 Task: Sort the products in the category "Pinot Grigio" by best match.
Action: Mouse moved to (697, 272)
Screenshot: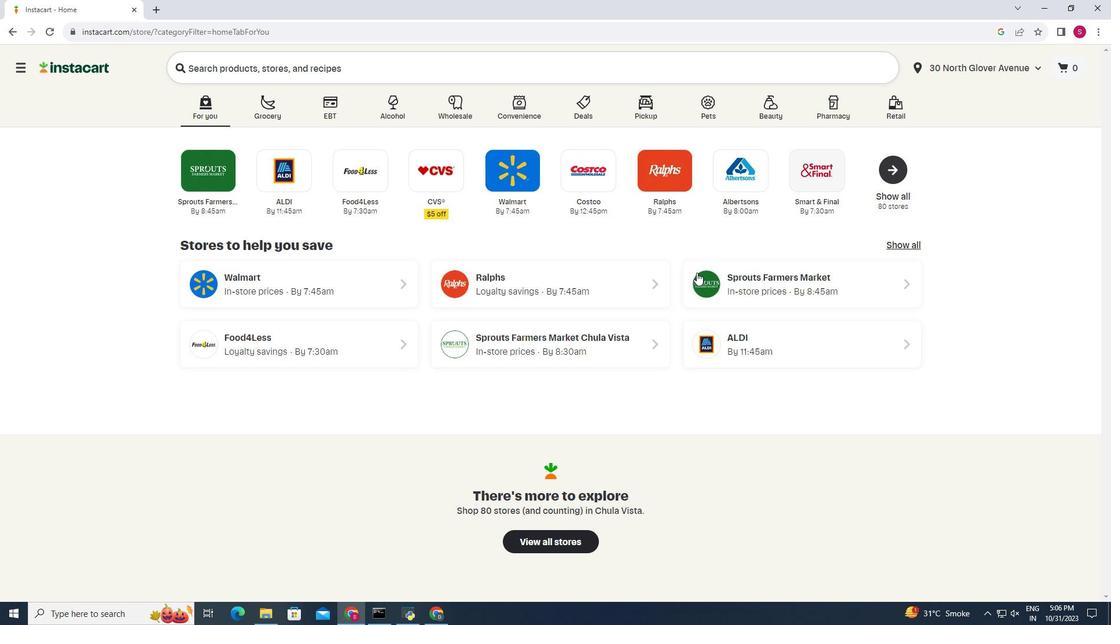 
Action: Mouse pressed left at (697, 272)
Screenshot: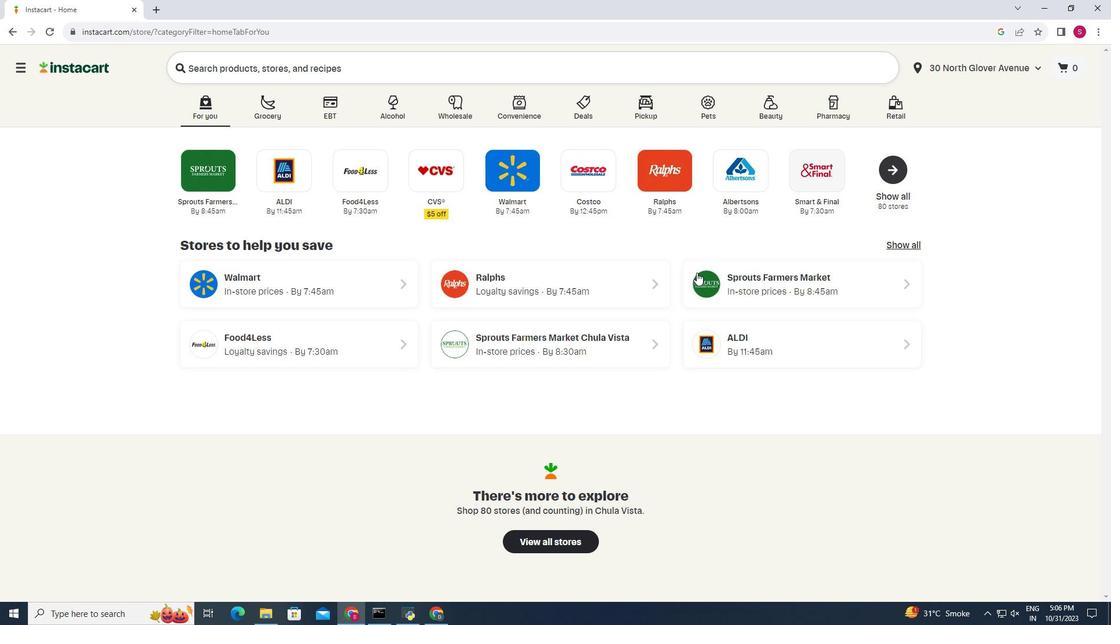 
Action: Mouse moved to (42, 550)
Screenshot: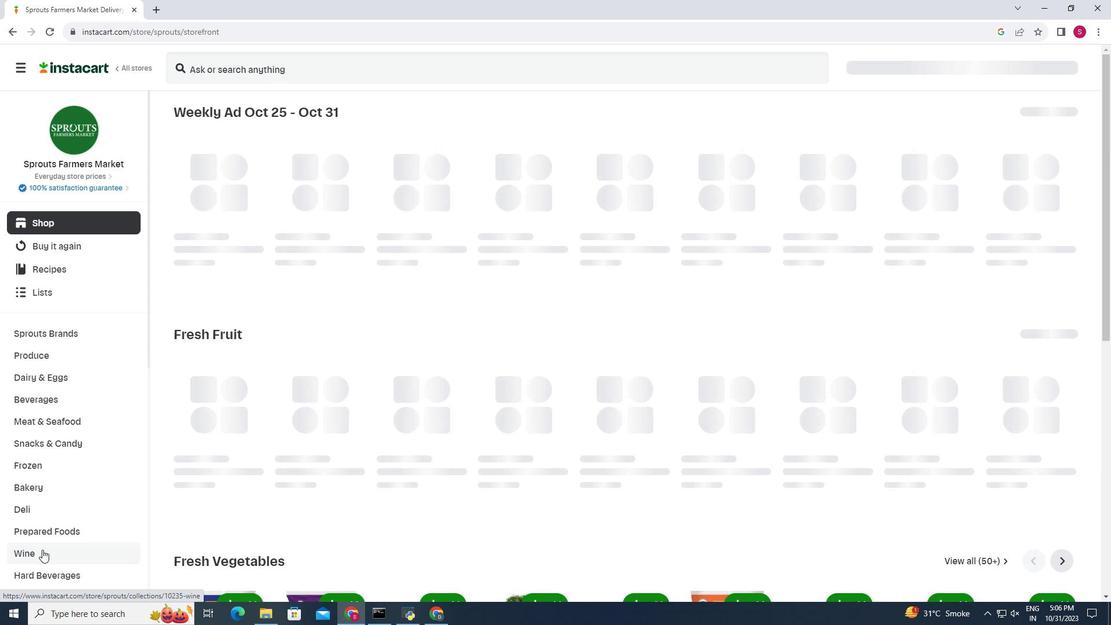 
Action: Mouse pressed left at (42, 550)
Screenshot: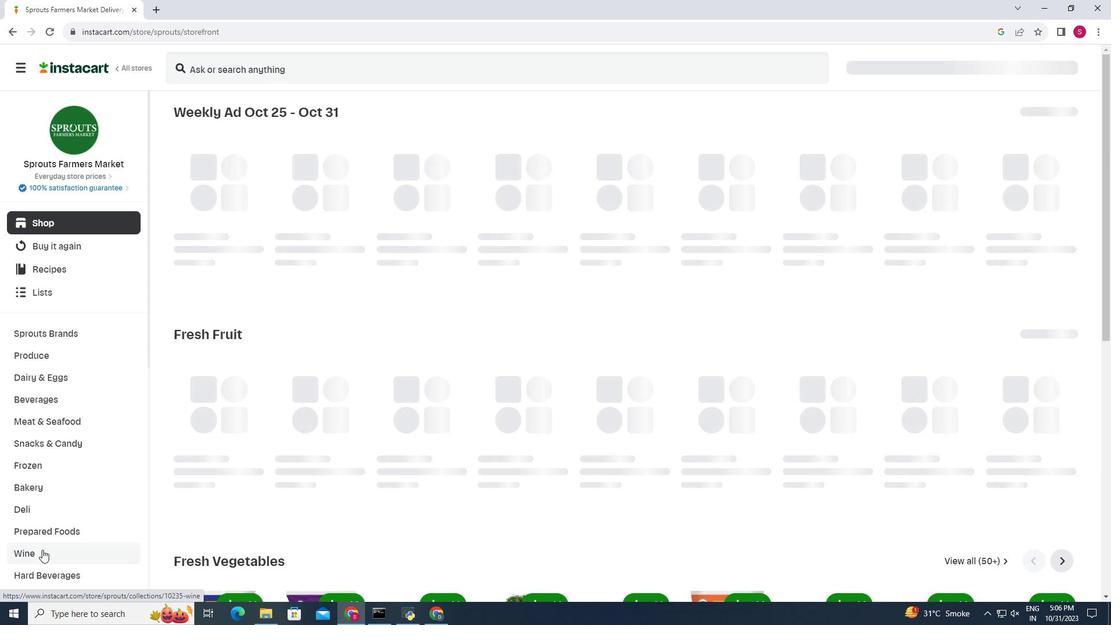 
Action: Mouse moved to (302, 148)
Screenshot: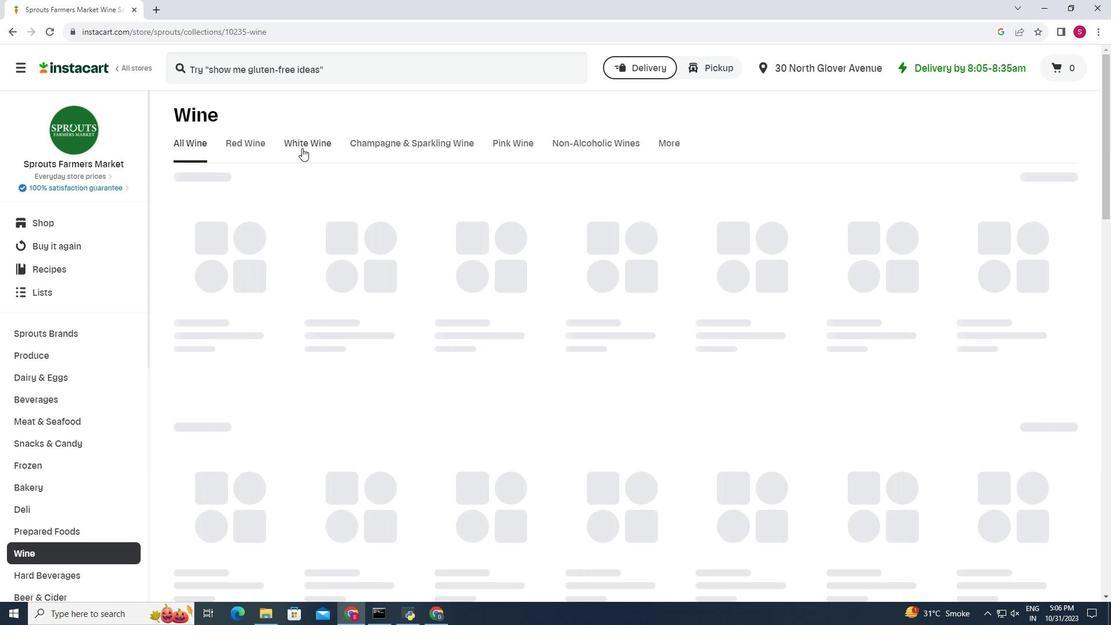 
Action: Mouse pressed left at (302, 148)
Screenshot: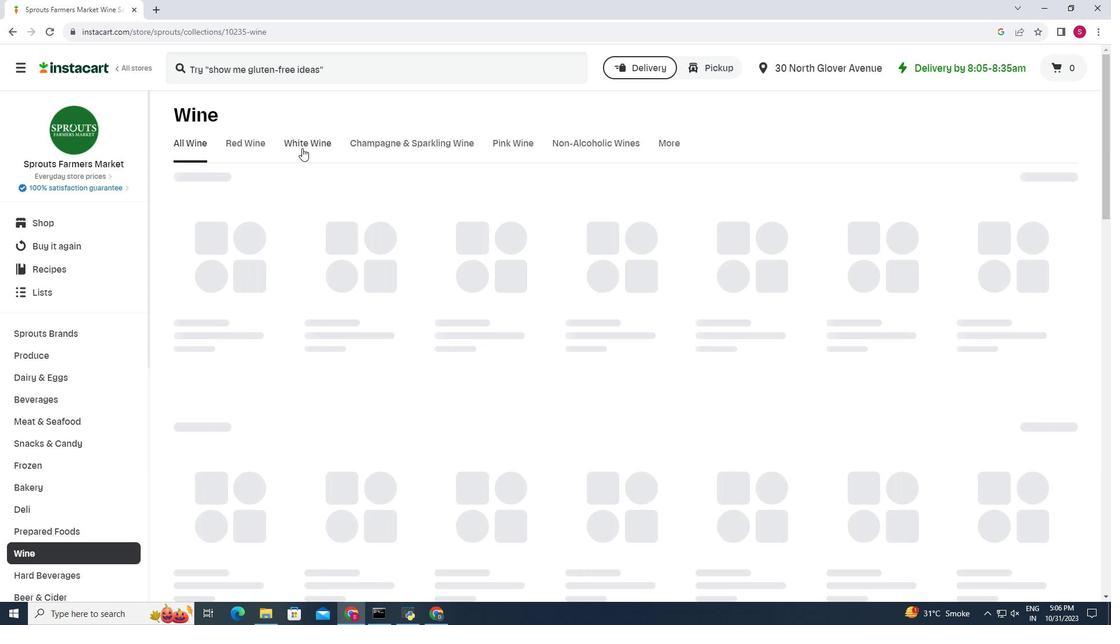 
Action: Mouse moved to (474, 195)
Screenshot: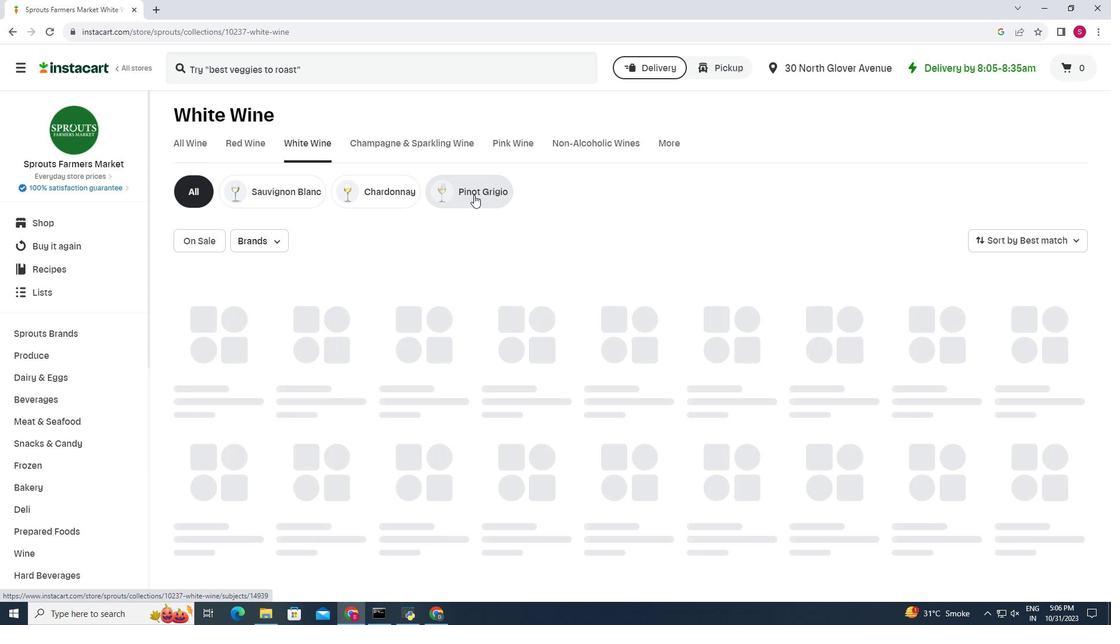 
Action: Mouse pressed left at (474, 195)
Screenshot: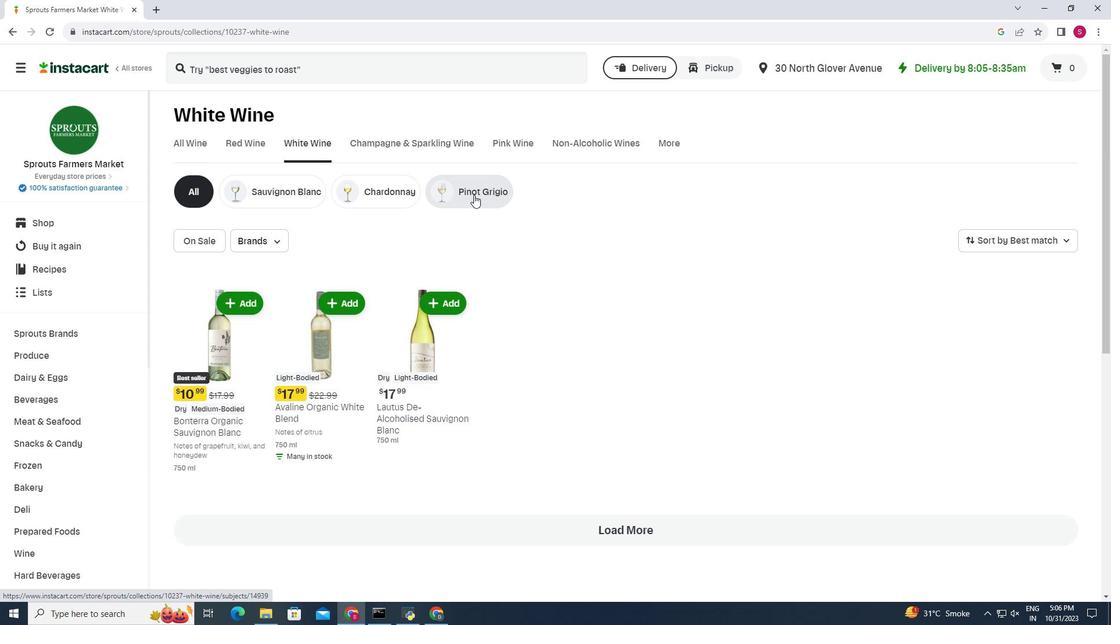 
Action: Mouse pressed left at (474, 195)
Screenshot: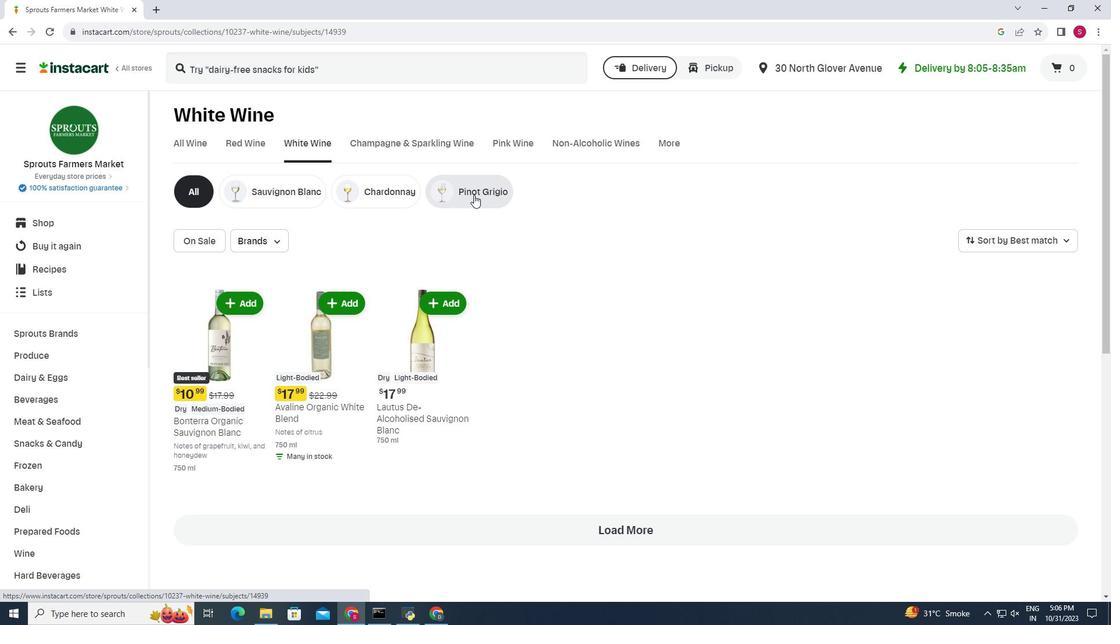 
Action: Mouse moved to (1053, 233)
Screenshot: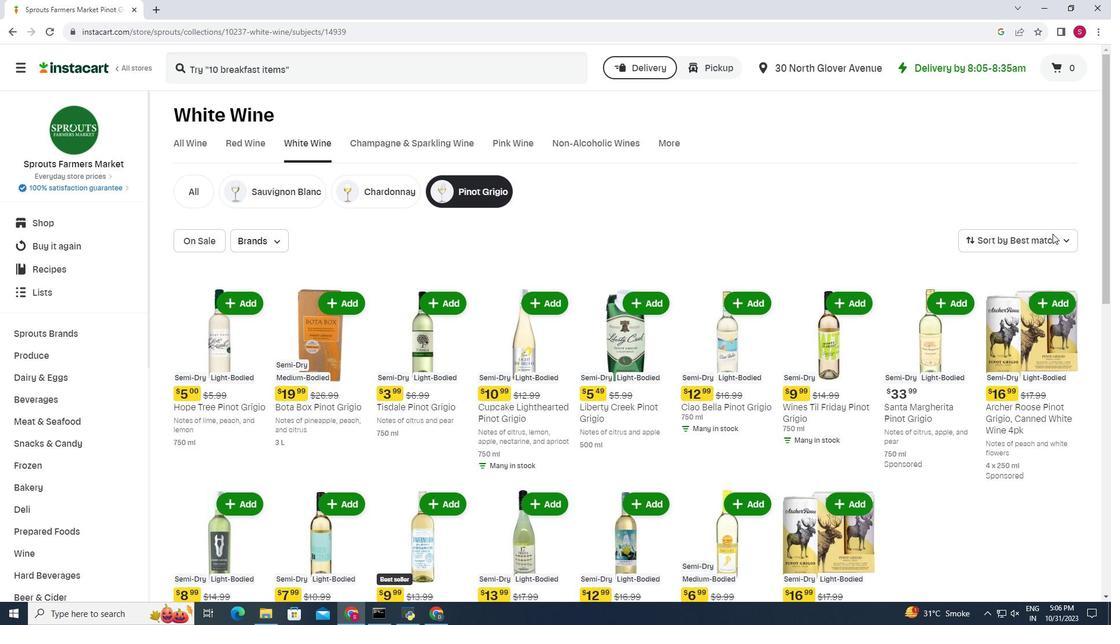 
Action: Mouse pressed left at (1053, 233)
Screenshot: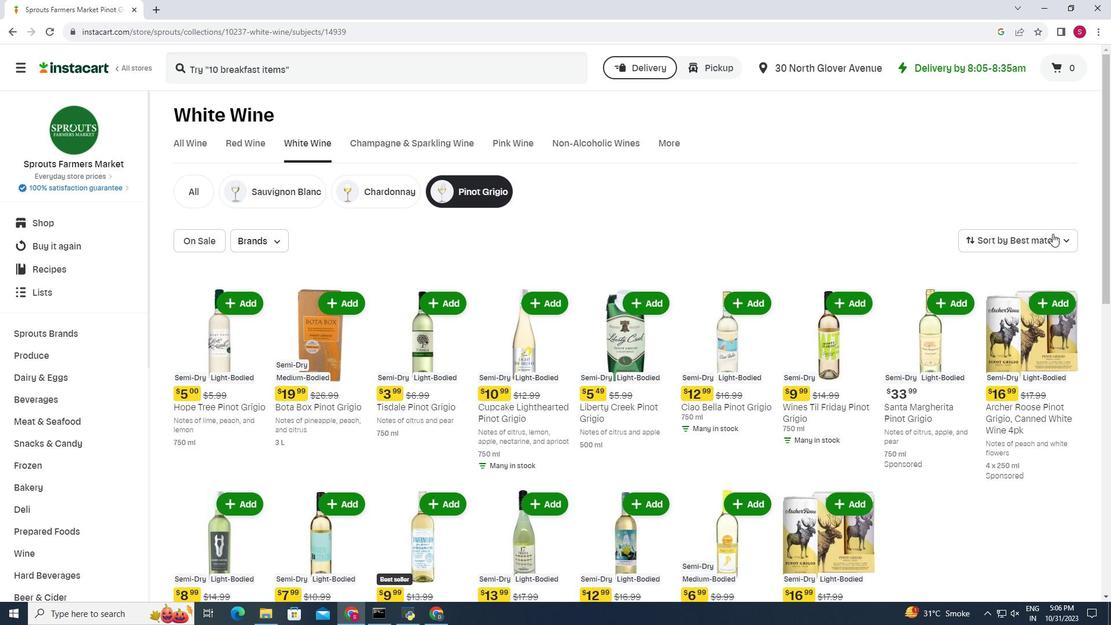 
Action: Mouse moved to (1028, 271)
Screenshot: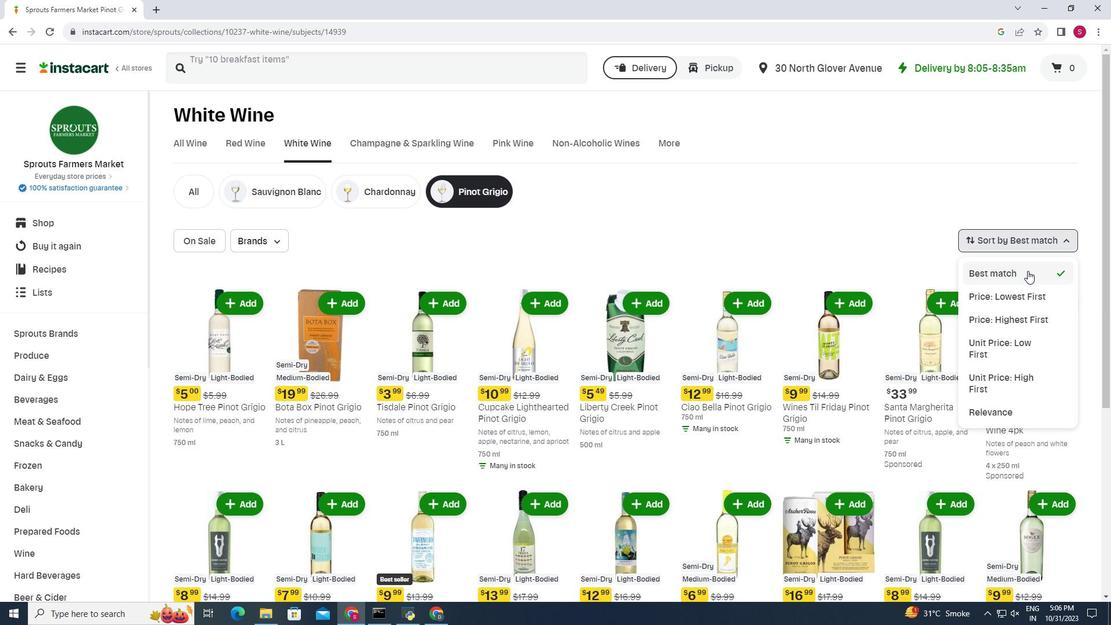 
Action: Mouse pressed left at (1028, 271)
Screenshot: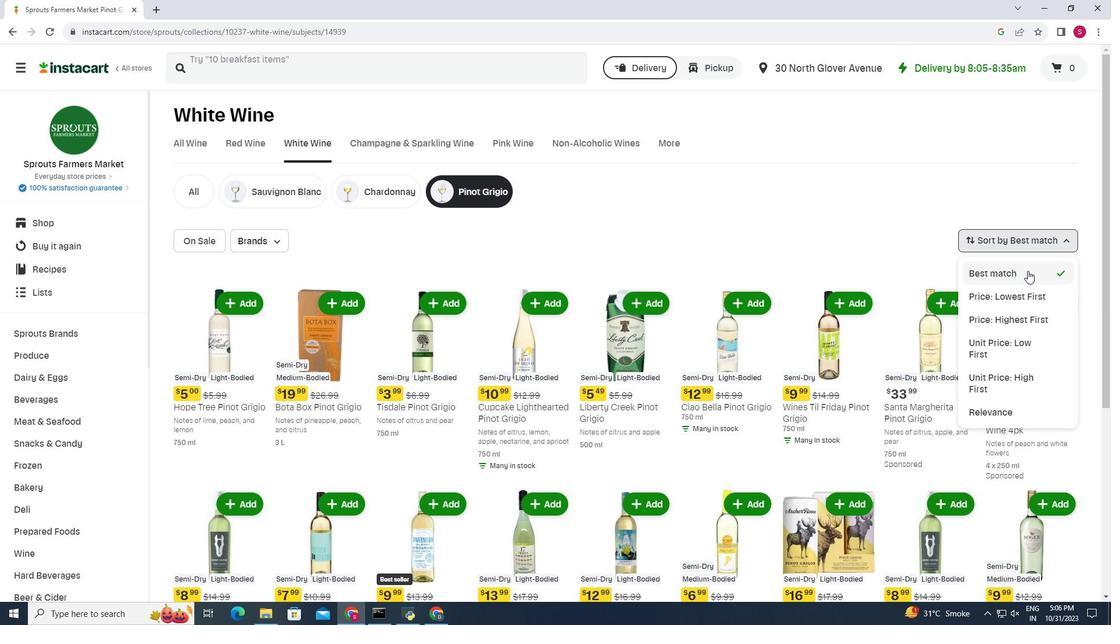 
Action: Mouse moved to (680, 275)
Screenshot: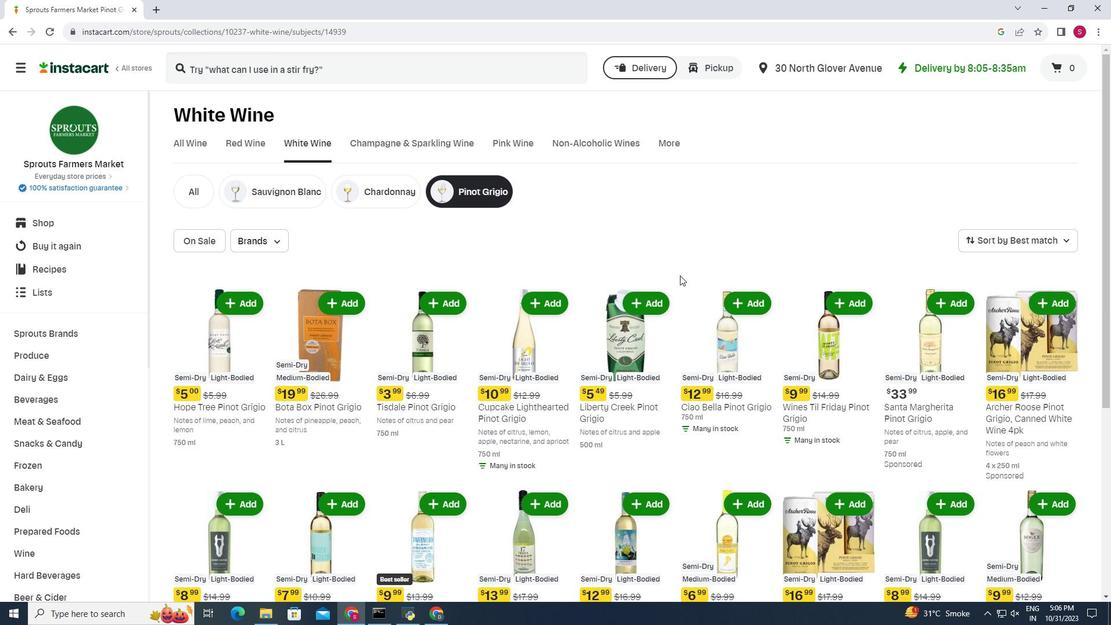 
Action: Mouse scrolled (680, 275) with delta (0, 0)
Screenshot: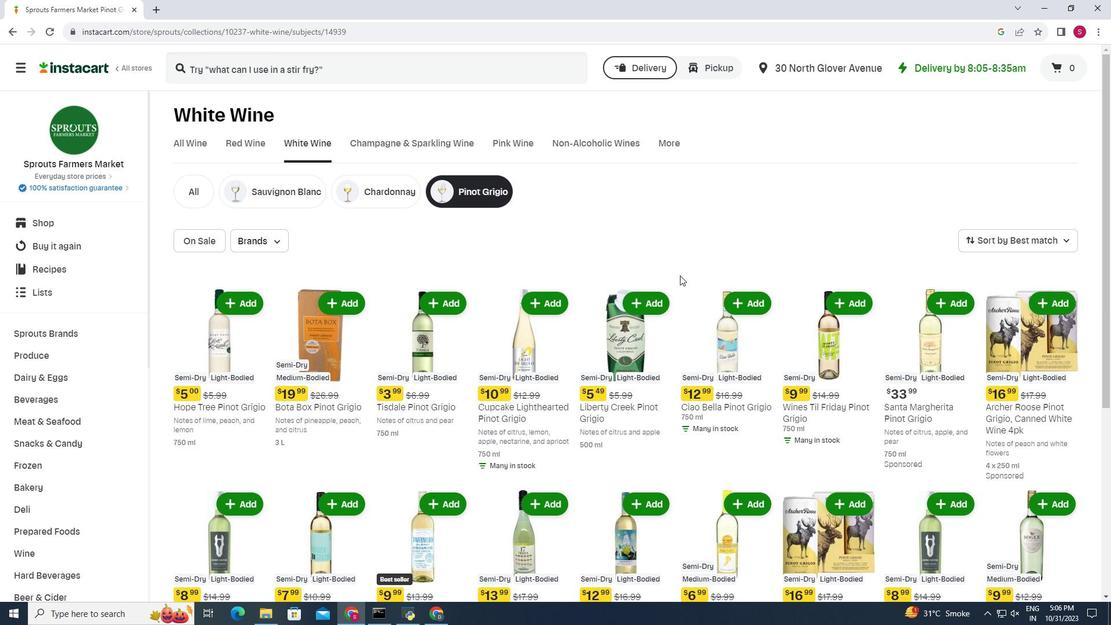 
Action: Mouse scrolled (680, 275) with delta (0, 0)
Screenshot: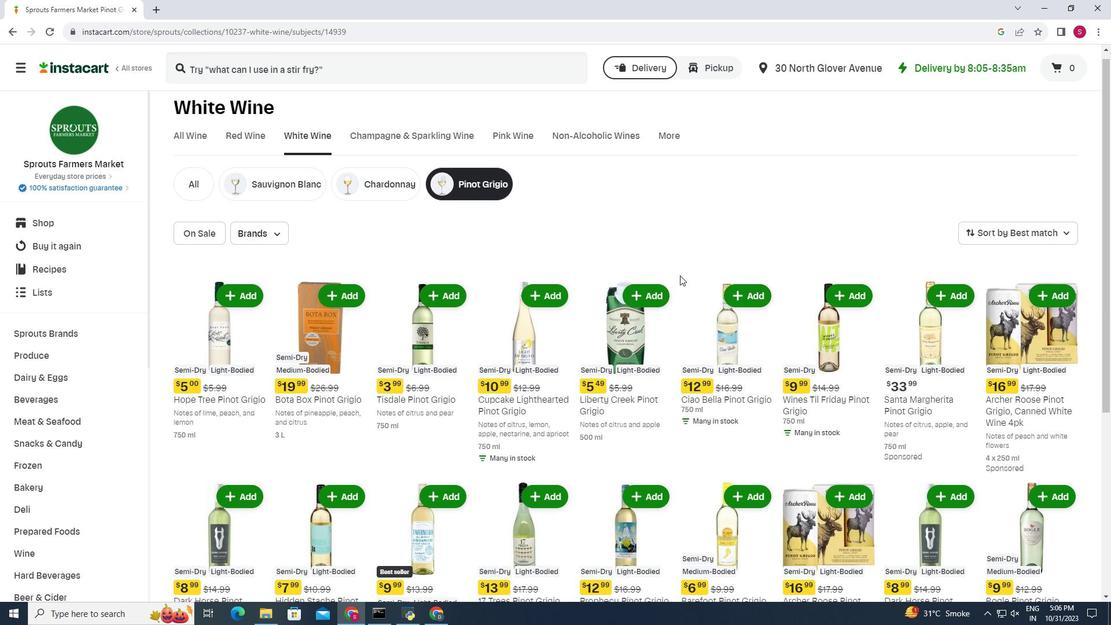 
Action: Mouse scrolled (680, 275) with delta (0, 0)
Screenshot: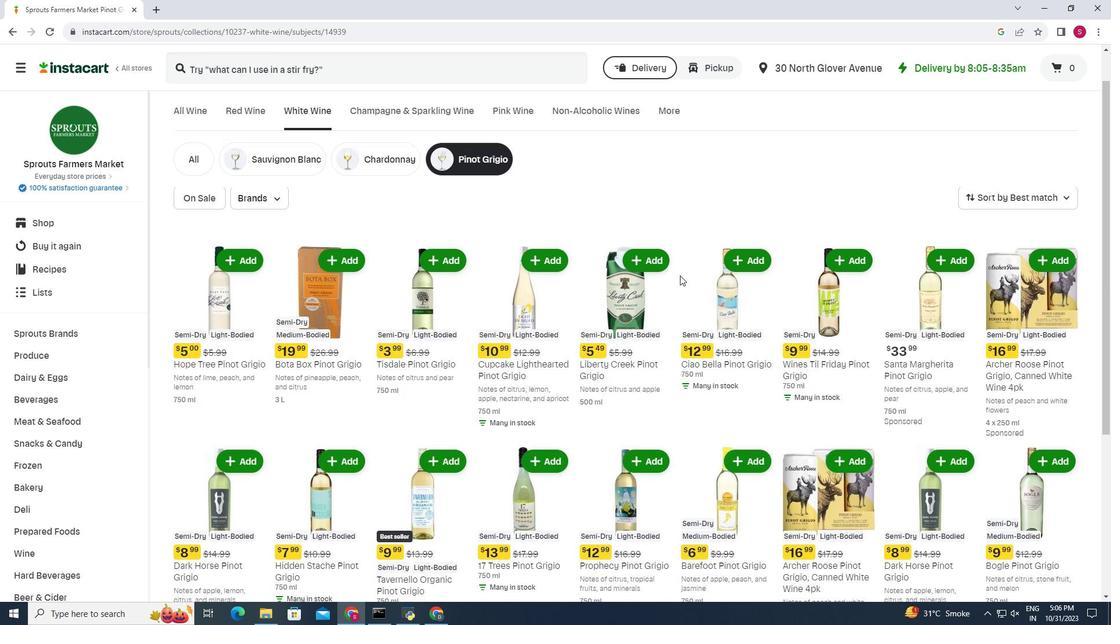 
Action: Mouse scrolled (680, 275) with delta (0, 0)
Screenshot: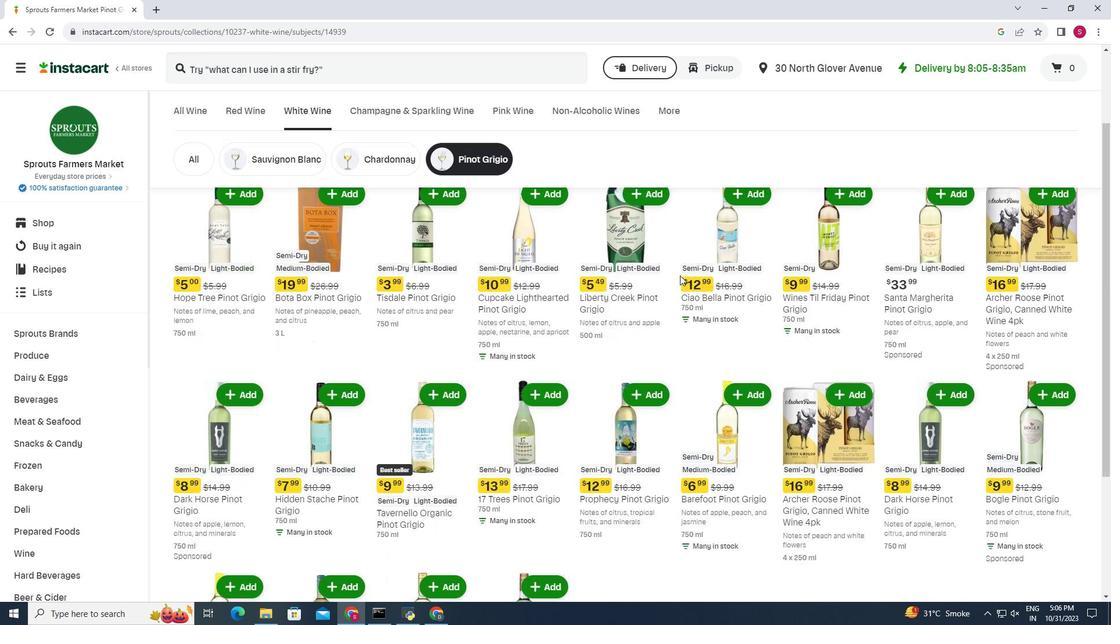 
Action: Mouse scrolled (680, 275) with delta (0, 0)
Screenshot: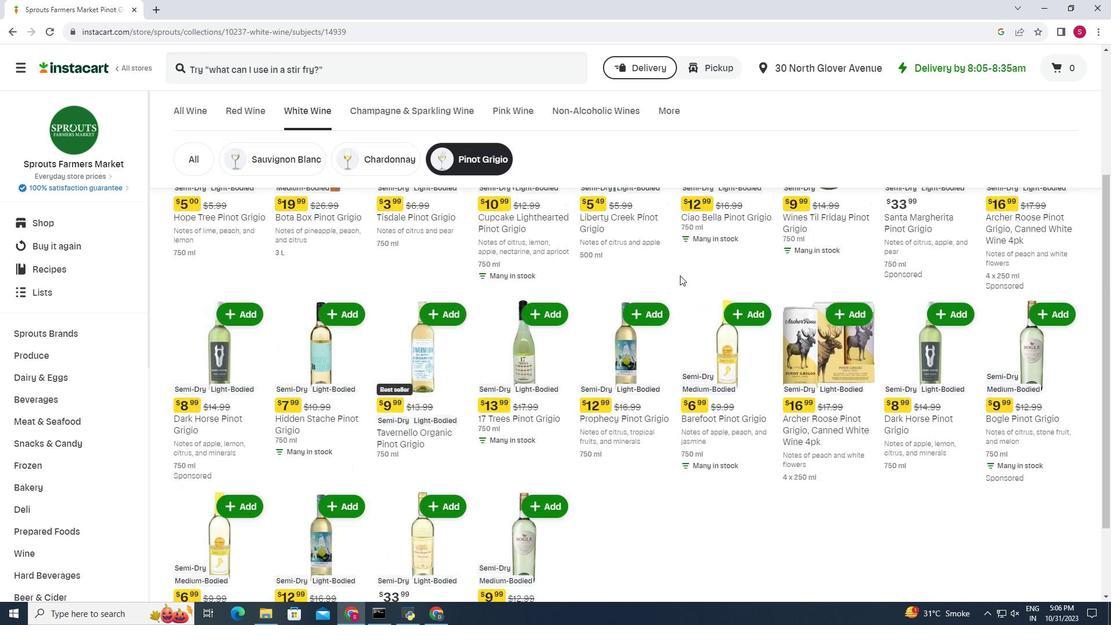 
Action: Mouse scrolled (680, 275) with delta (0, 0)
Screenshot: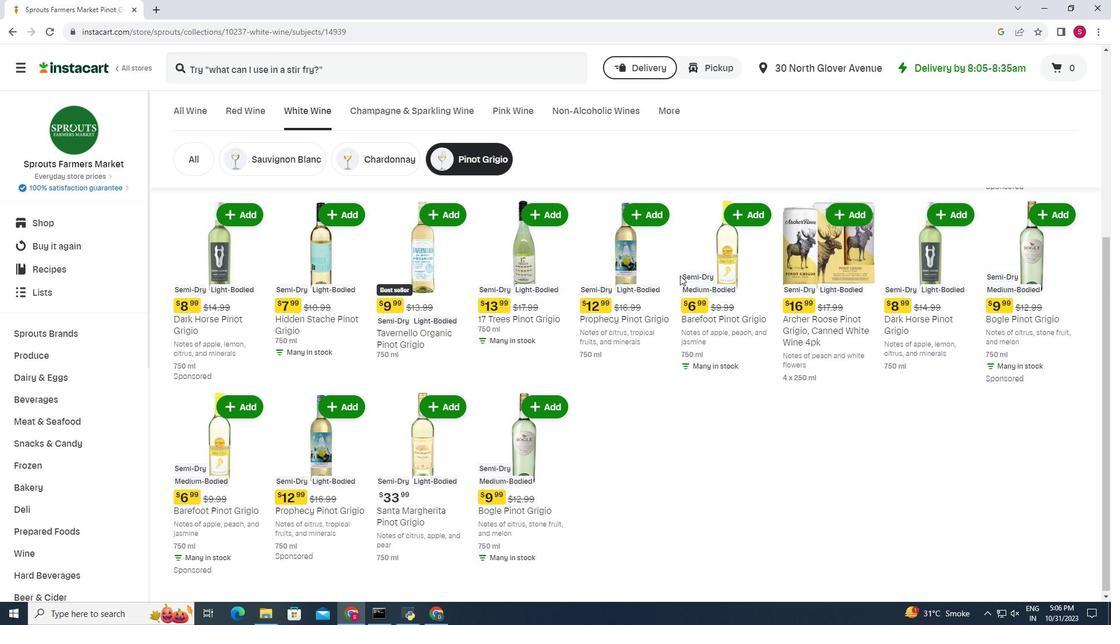 
Action: Mouse scrolled (680, 275) with delta (0, 0)
Screenshot: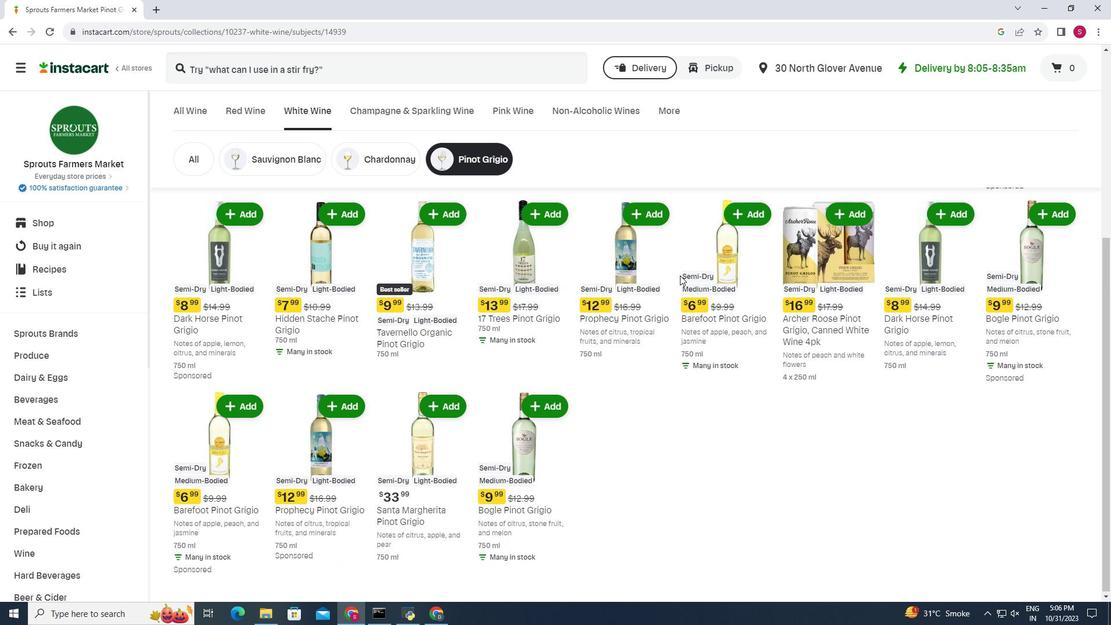 
Action: Mouse scrolled (680, 275) with delta (0, 0)
Screenshot: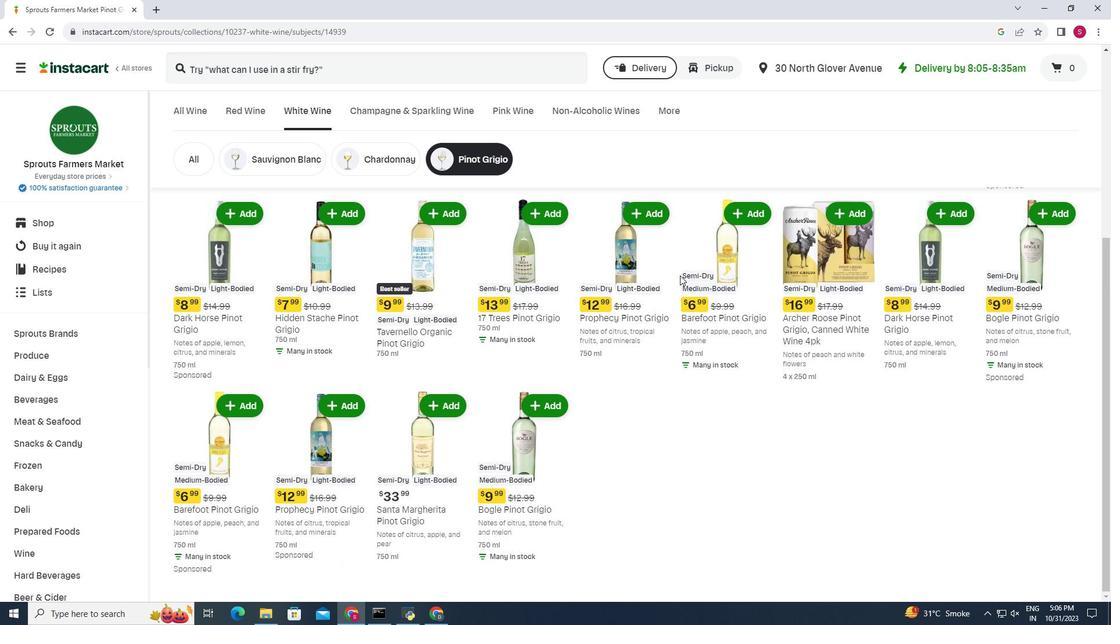 
Action: Mouse scrolled (680, 275) with delta (0, 0)
Screenshot: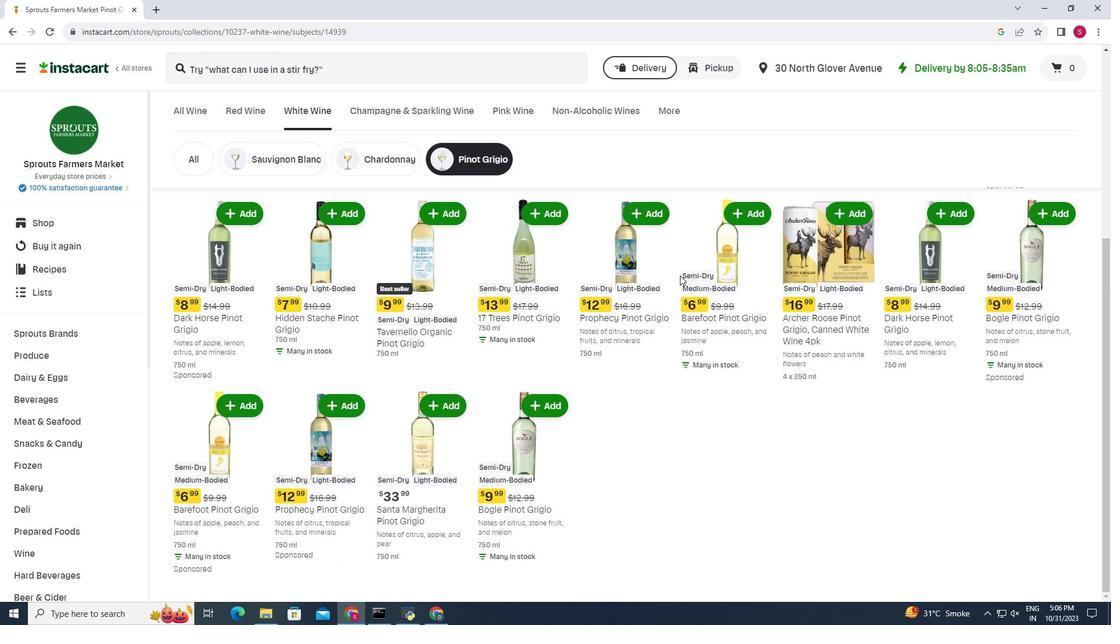 
Action: Mouse moved to (680, 276)
Screenshot: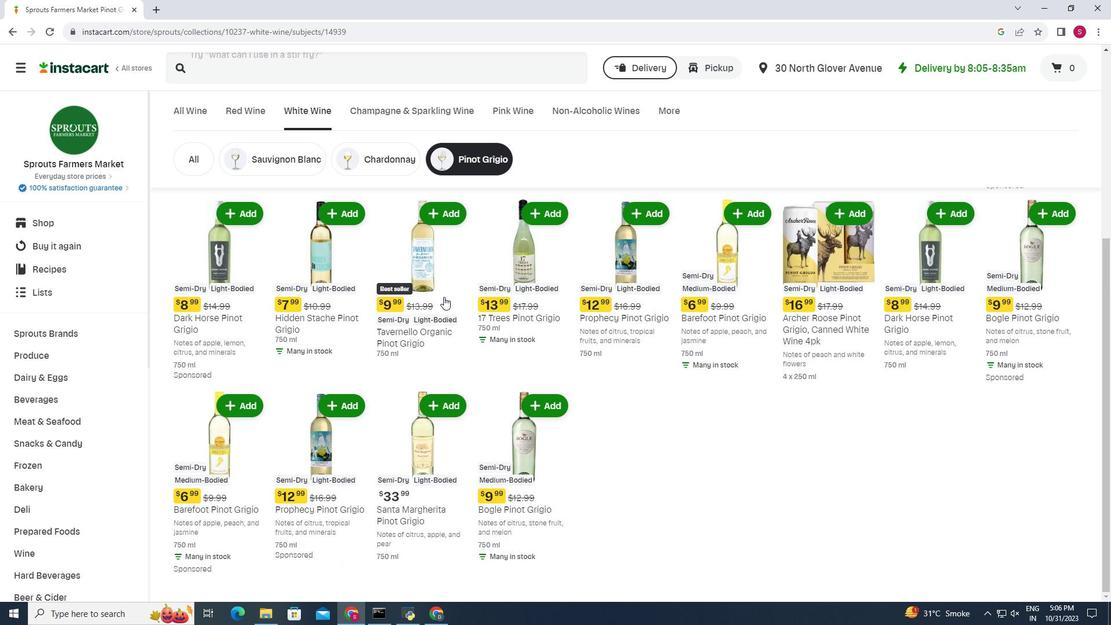 
